 Task: Add start date "10/07/2023".
Action: Mouse moved to (529, 326)
Screenshot: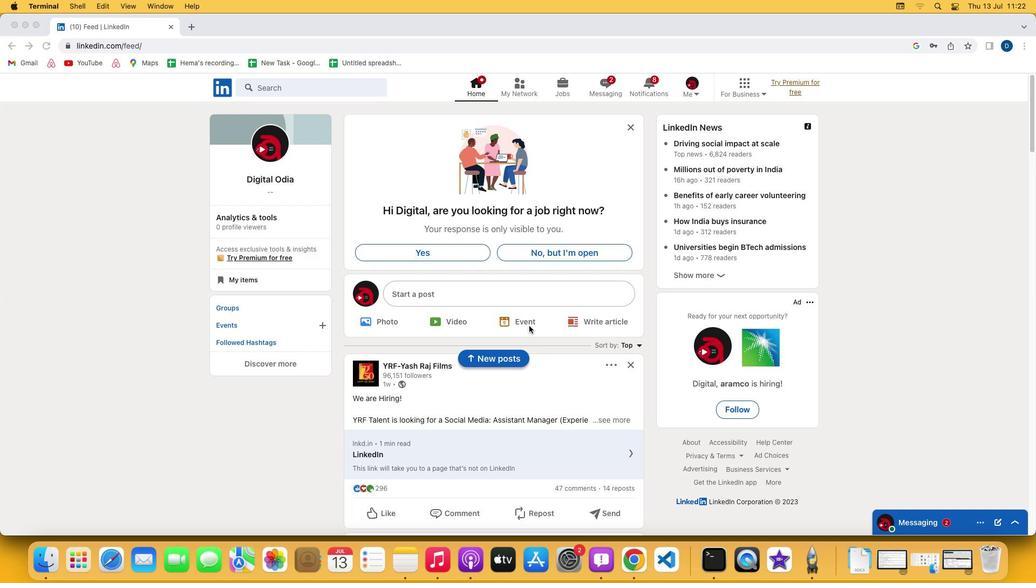 
Action: Mouse pressed left at (529, 326)
Screenshot: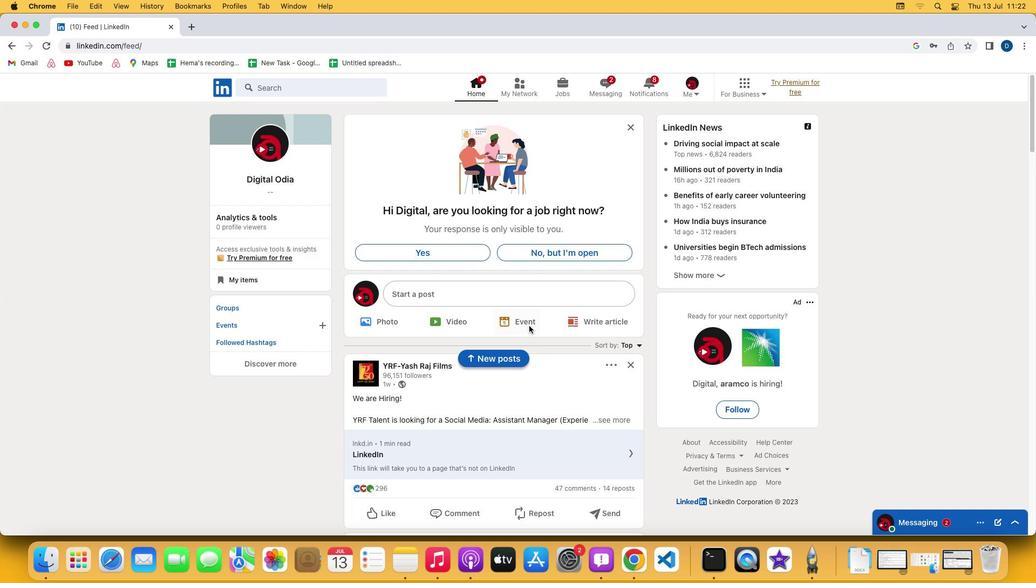 
Action: Mouse pressed left at (529, 326)
Screenshot: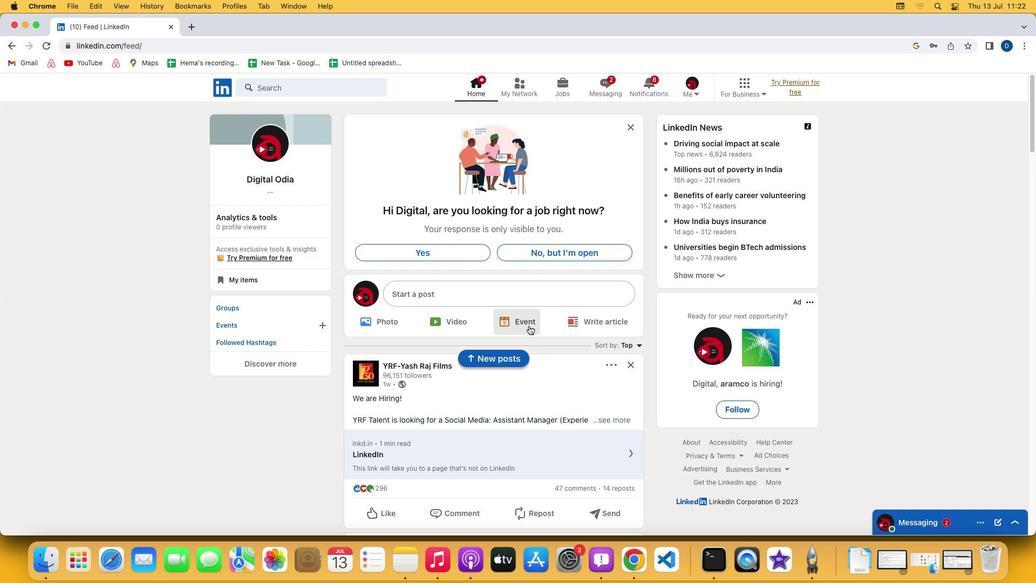 
Action: Mouse moved to (452, 397)
Screenshot: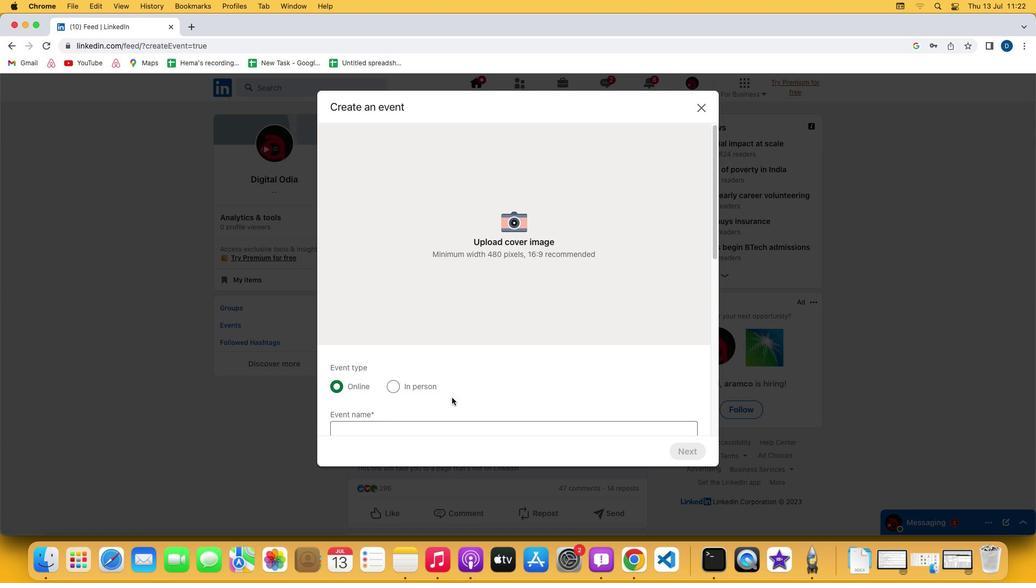 
Action: Mouse scrolled (452, 397) with delta (0, 0)
Screenshot: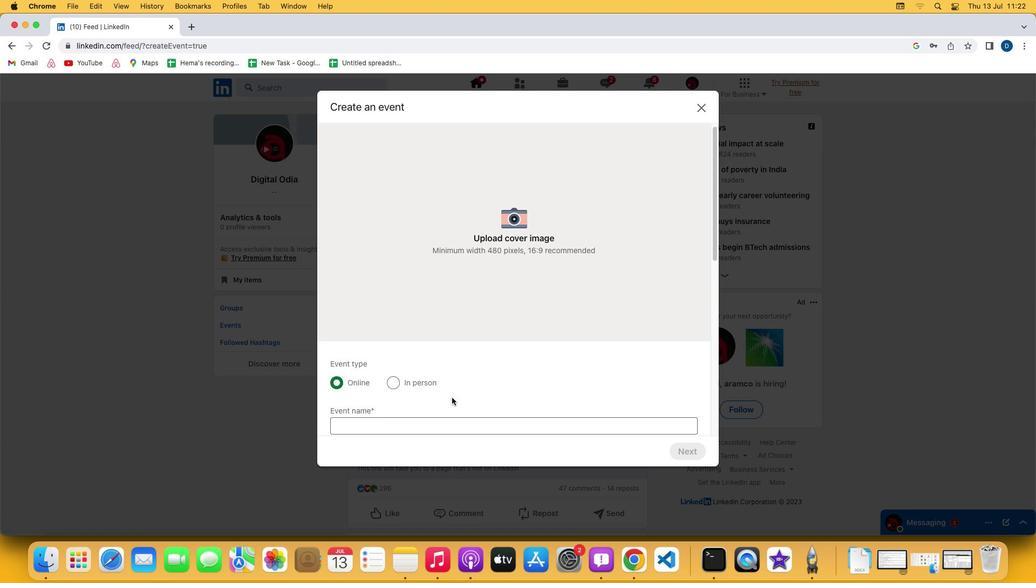 
Action: Mouse scrolled (452, 397) with delta (0, 0)
Screenshot: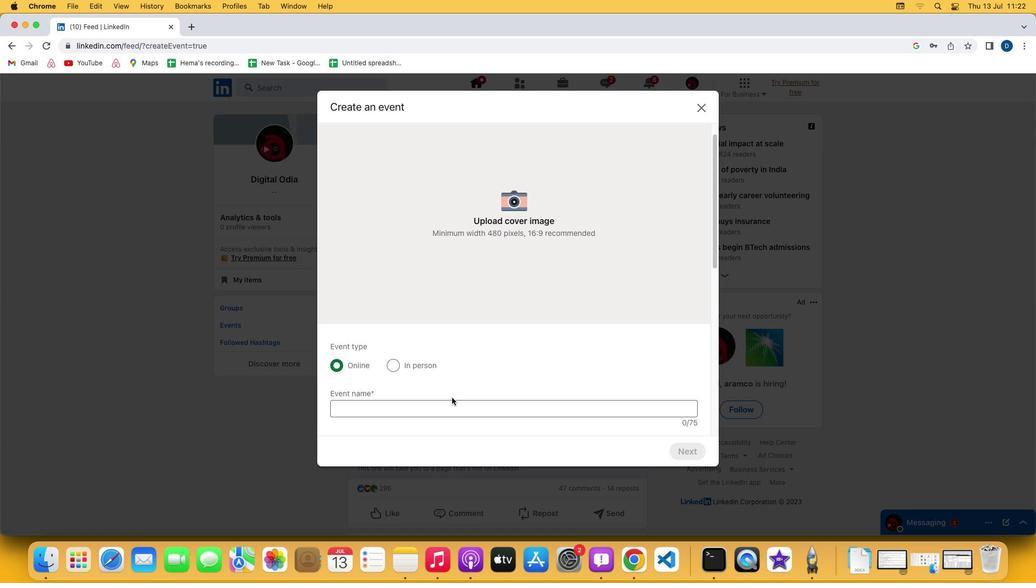 
Action: Mouse scrolled (452, 397) with delta (0, -1)
Screenshot: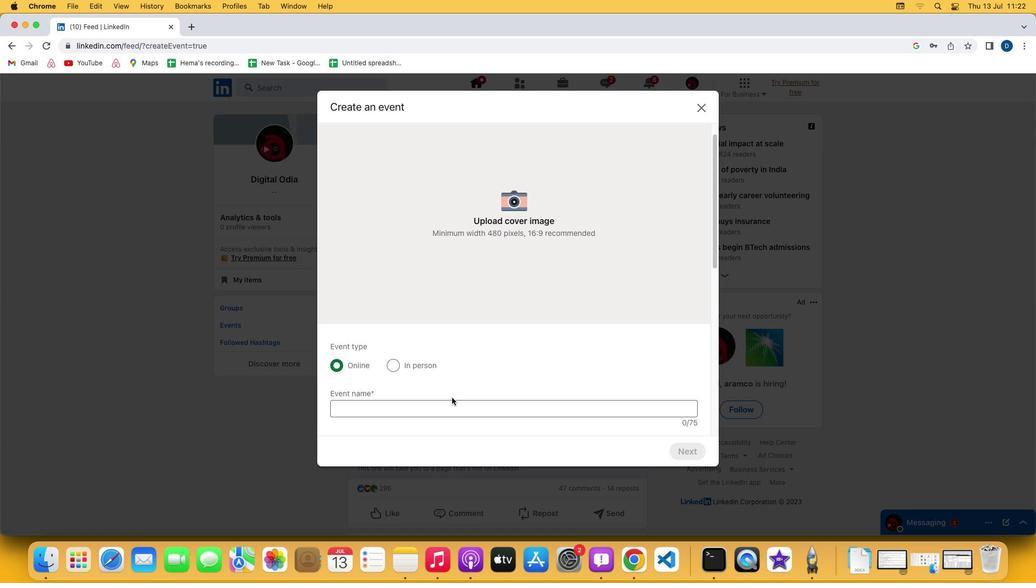 
Action: Mouse scrolled (452, 397) with delta (0, -2)
Screenshot: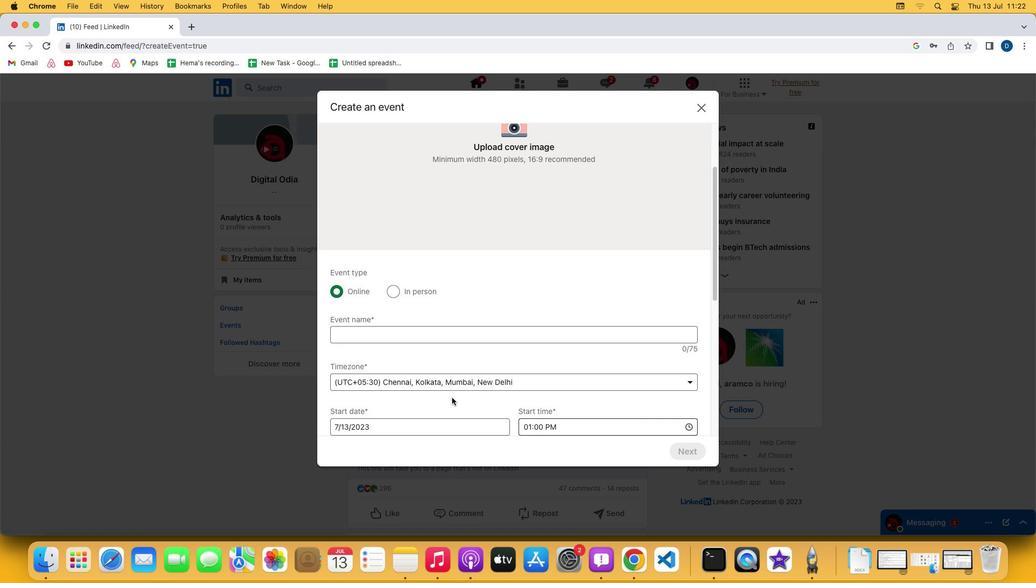 
Action: Mouse moved to (396, 324)
Screenshot: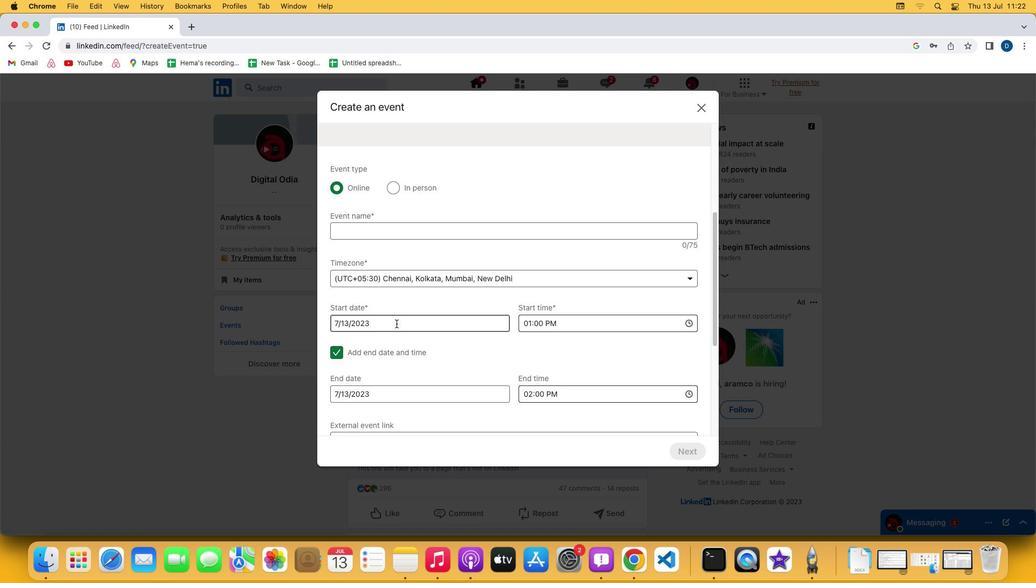 
Action: Mouse pressed left at (396, 324)
Screenshot: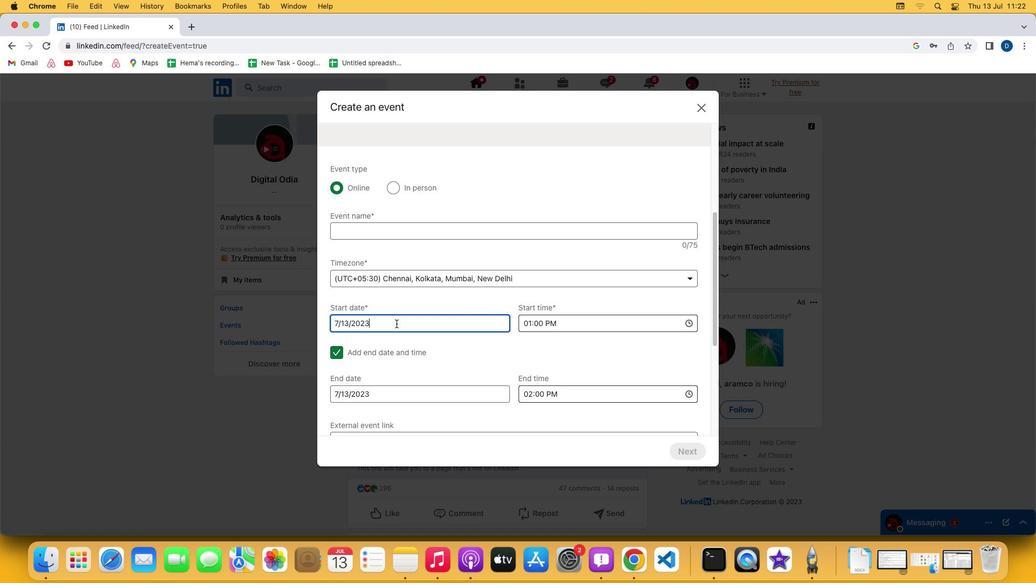 
Action: Mouse moved to (387, 326)
Screenshot: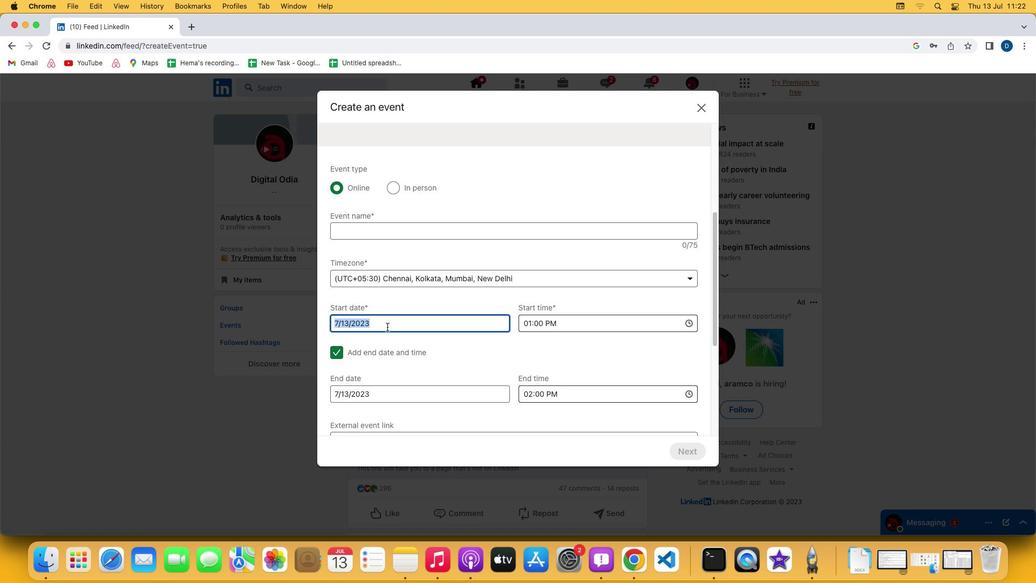 
Action: Key pressed '1''0''/''0''7''/''2''0''2''3'
Screenshot: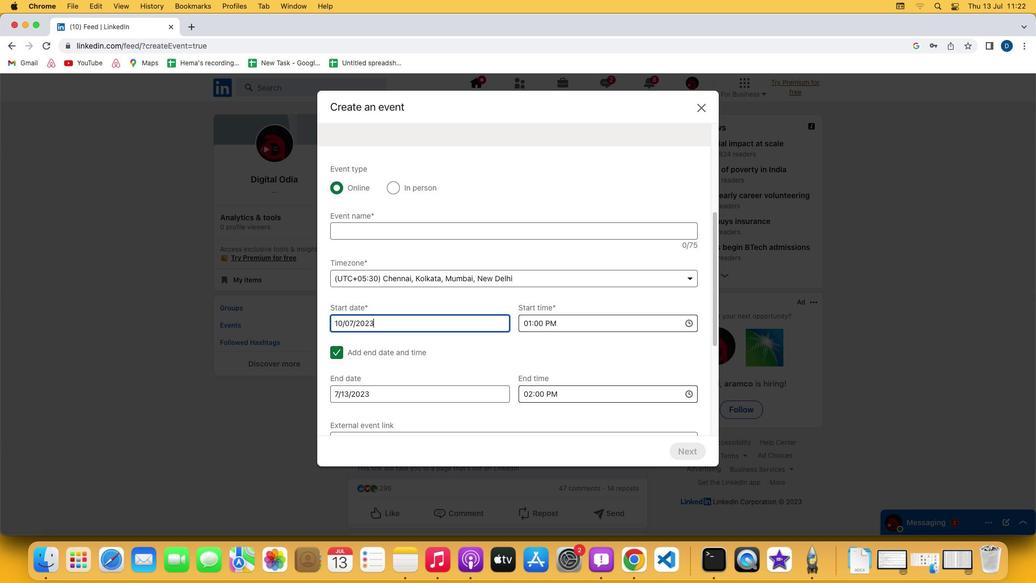 
